 Task: Add a signature Autumn Baker containing 'With gratitude, Autumn Baker' to email address softage.1@softage.net and add a folder Resumes
Action: Mouse moved to (277, 250)
Screenshot: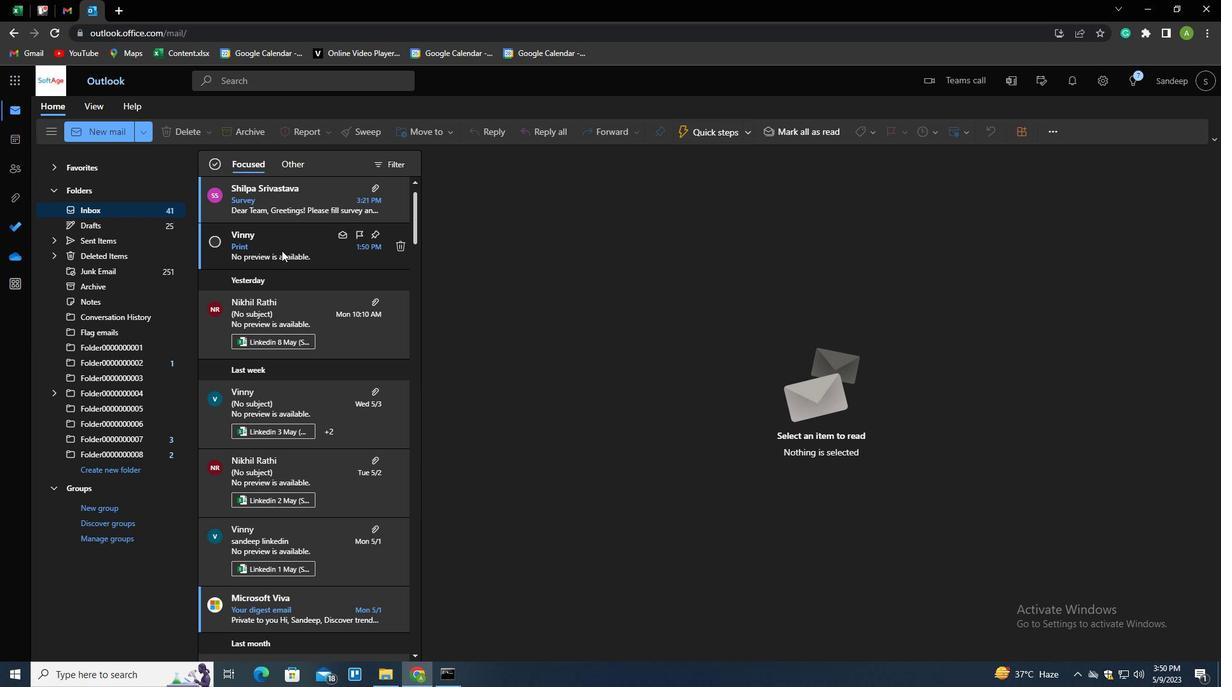 
Action: Key pressed n
Screenshot: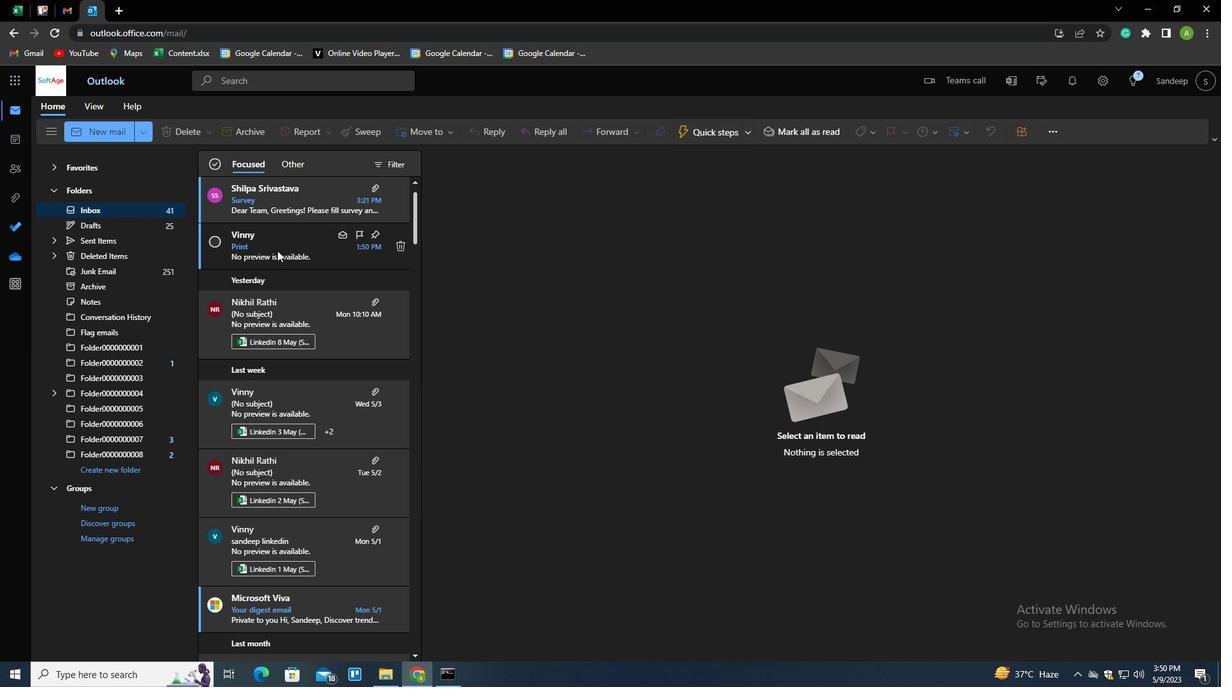 
Action: Mouse moved to (851, 135)
Screenshot: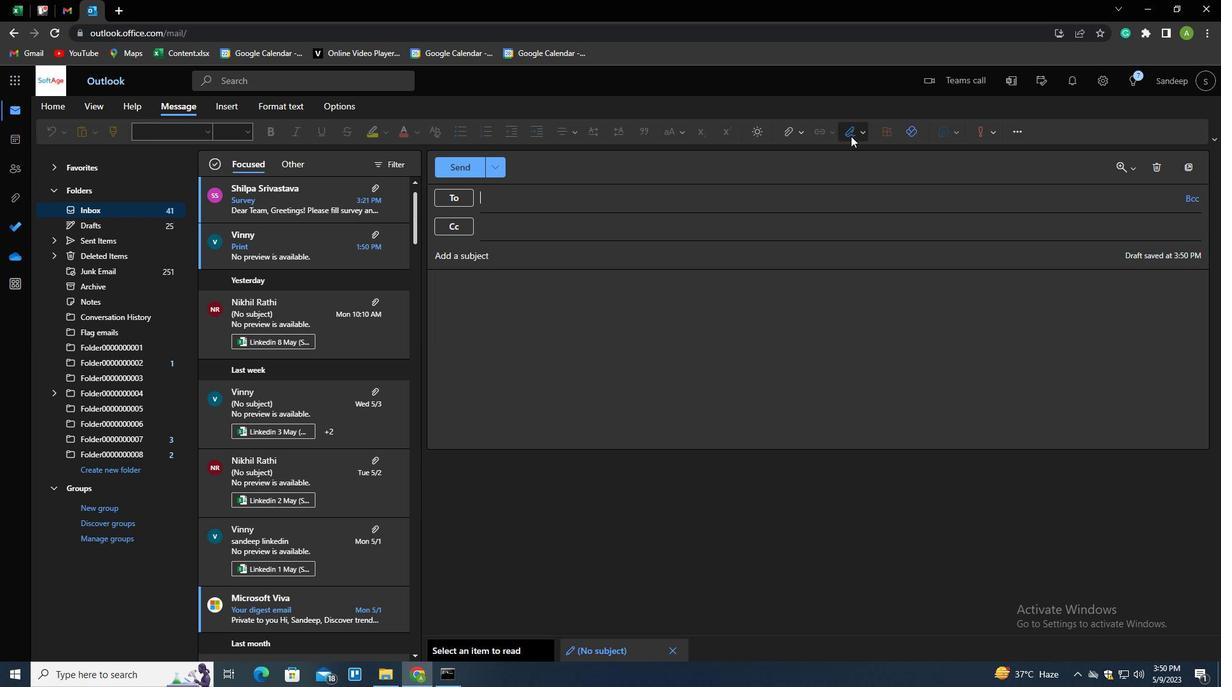 
Action: Mouse pressed left at (851, 135)
Screenshot: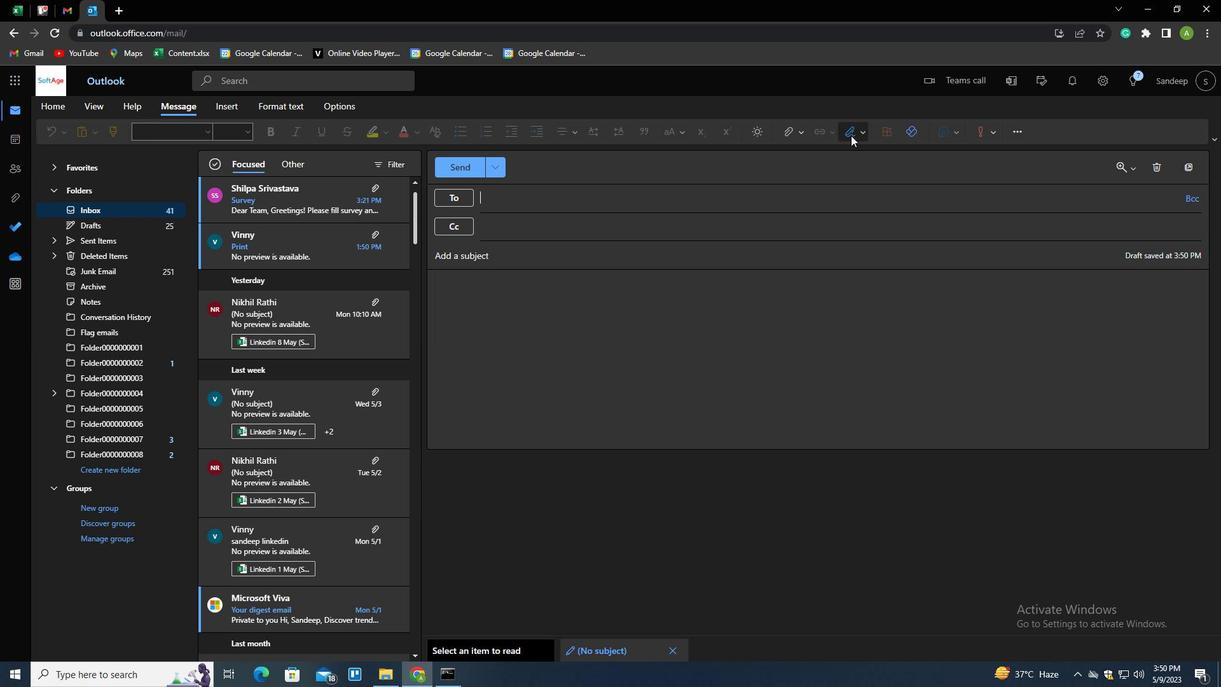 
Action: Mouse moved to (838, 153)
Screenshot: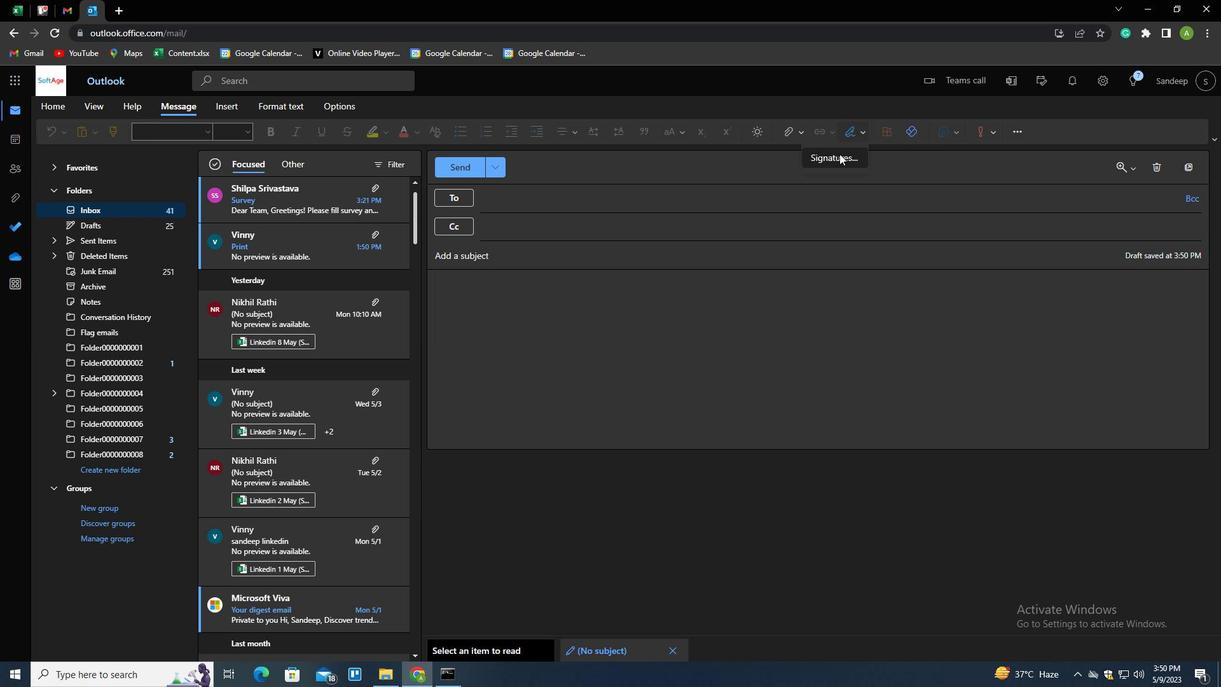 
Action: Mouse pressed left at (838, 153)
Screenshot: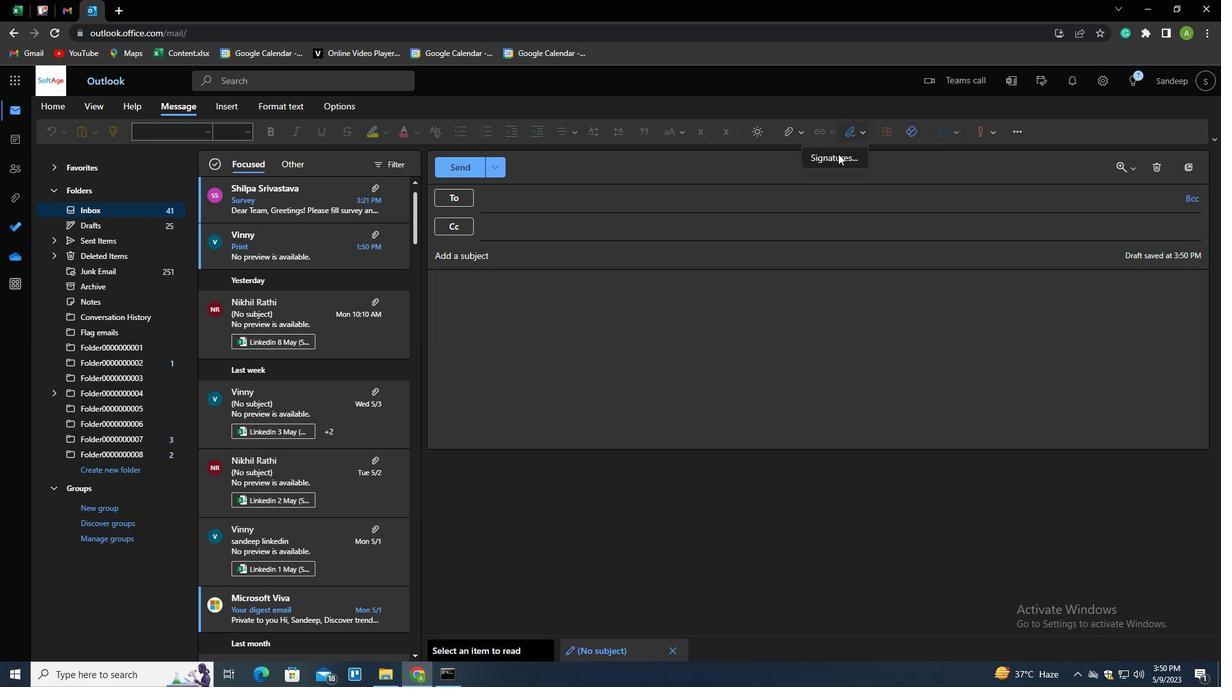
Action: Mouse moved to (617, 232)
Screenshot: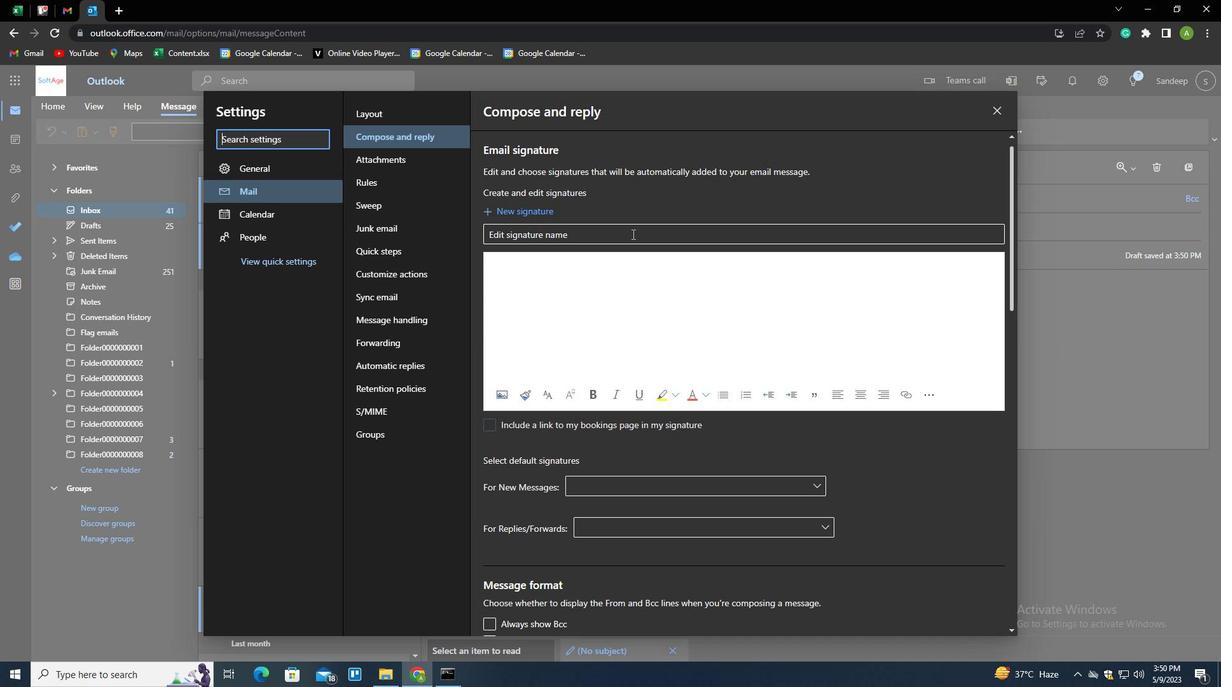 
Action: Mouse pressed left at (617, 232)
Screenshot: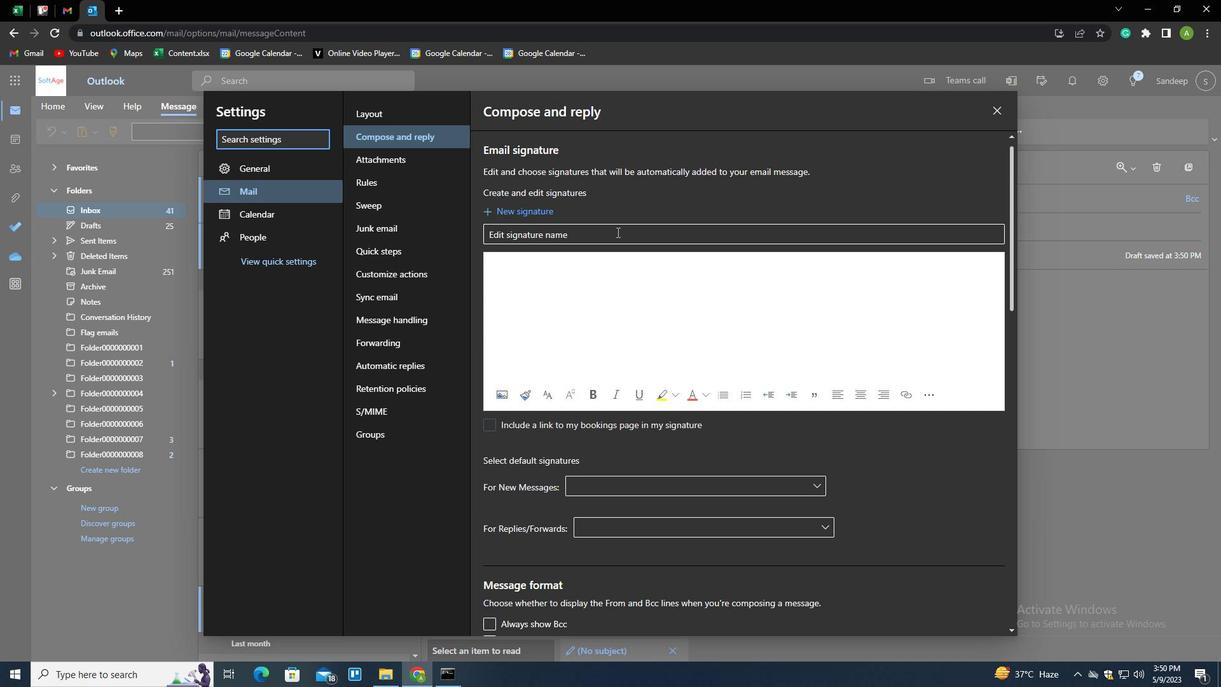 
Action: Key pressed <Key.shift>ANTUMN<Key.space><Key.shift>BAKER
Screenshot: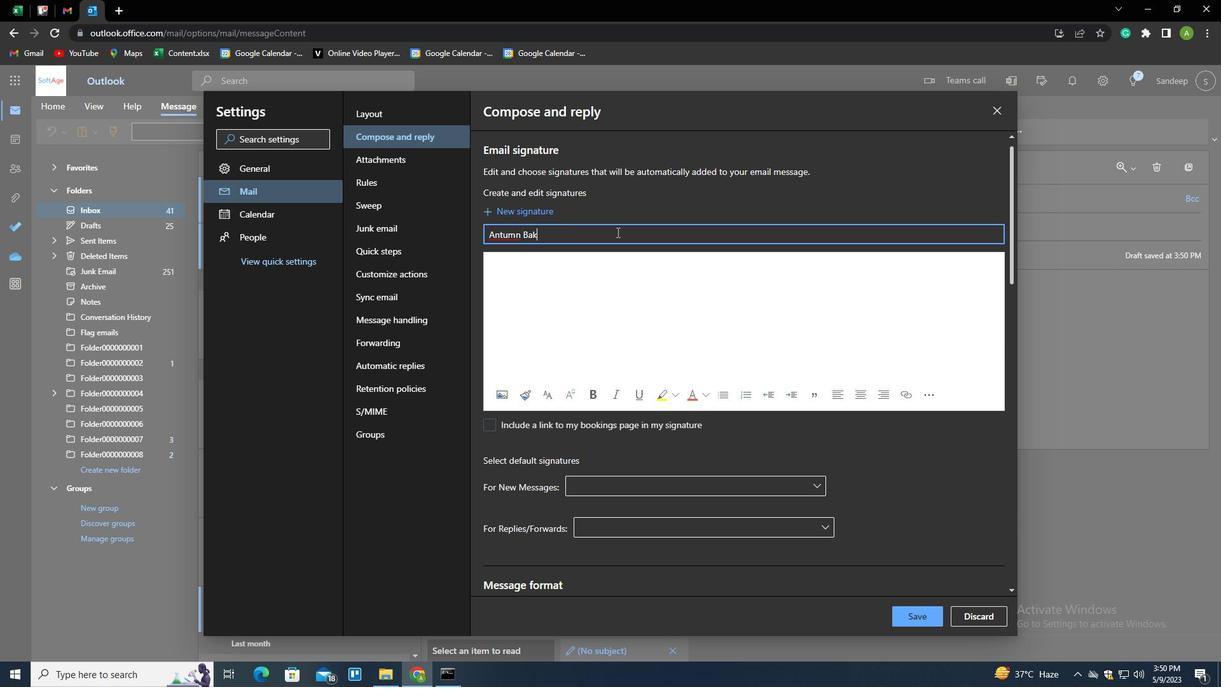 
Action: Mouse moved to (594, 289)
Screenshot: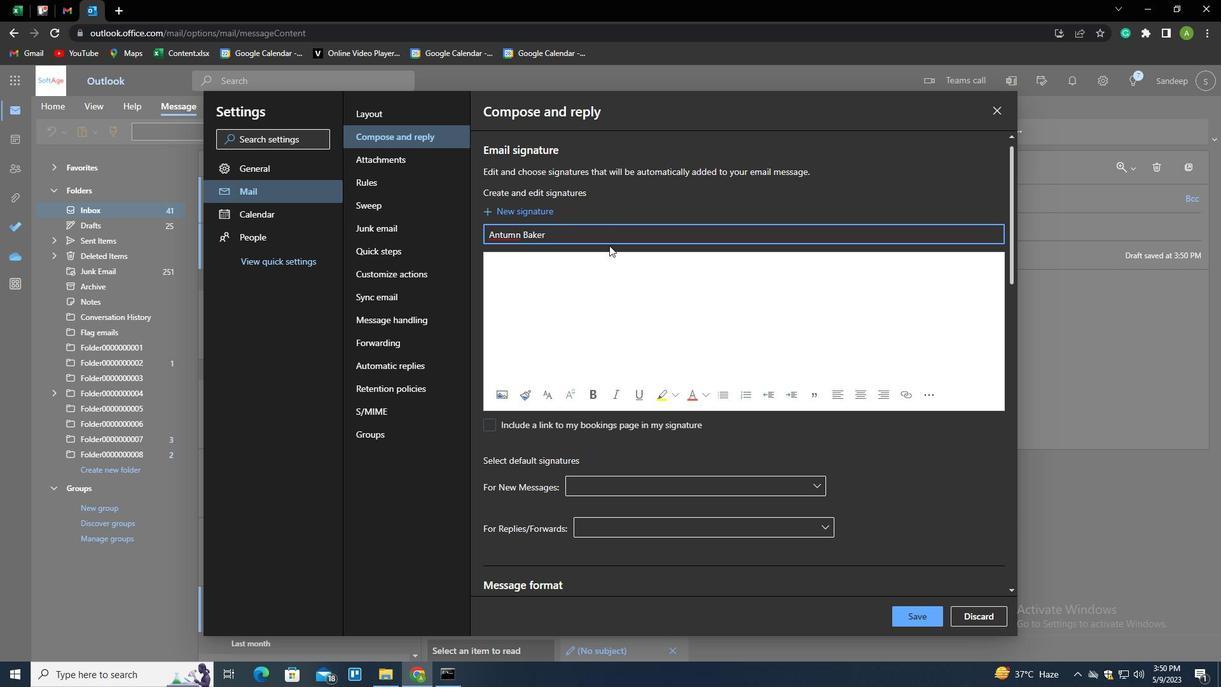 
Action: Mouse pressed left at (594, 289)
Screenshot: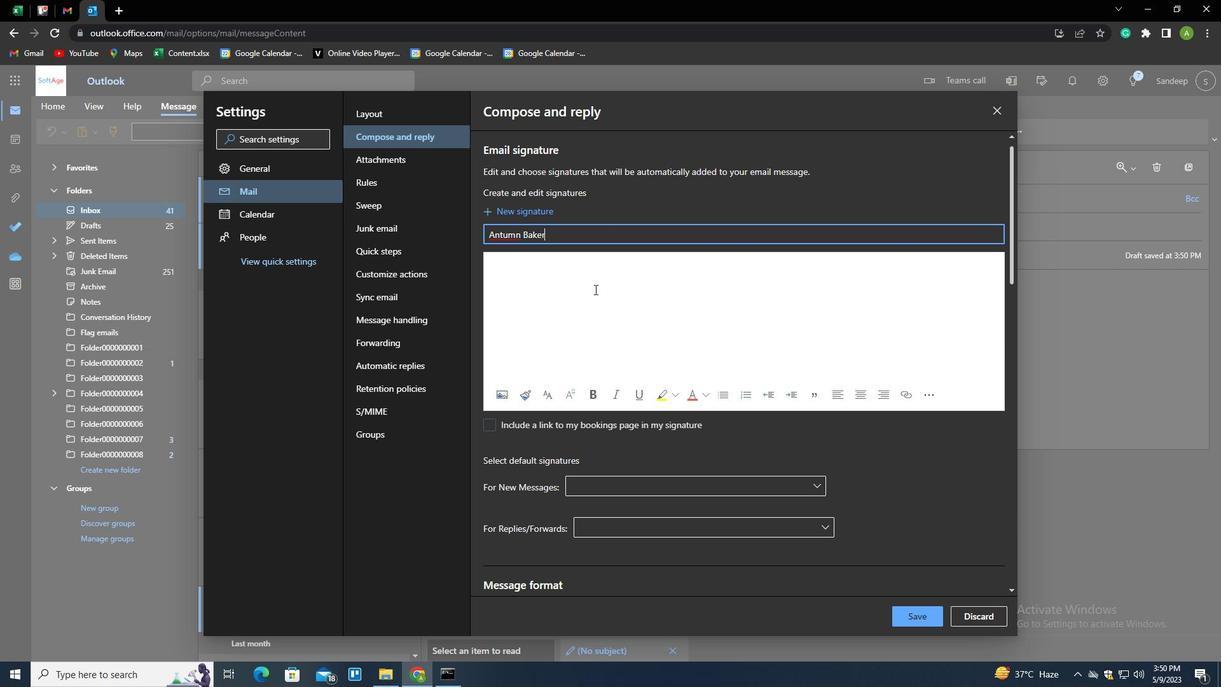 
Action: Key pressed <Key.shift_r><Key.enter><Key.enter><Key.enter><Key.enter><Key.enter><Key.enter><Key.shift><Key.shift><Key.shift><Key.shift><Key.shift><Key.shift><Key.shift><Key.shift>WIRH<Key.backspace><Key.backspace>TH<Key.space><Key.shift>GRATITUDE<Key.shift_r><Key.enter><Key.shift>AUTUMN<Key.space><Key.shift>BAKER
Screenshot: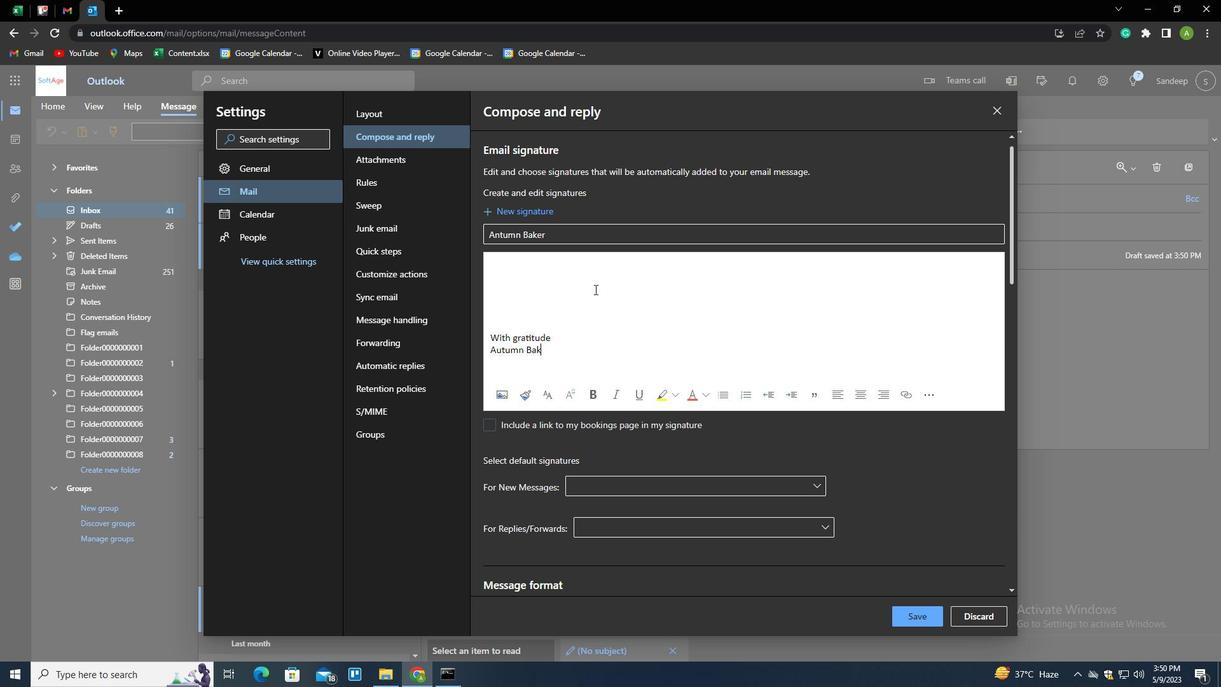 
Action: Mouse moved to (909, 517)
Screenshot: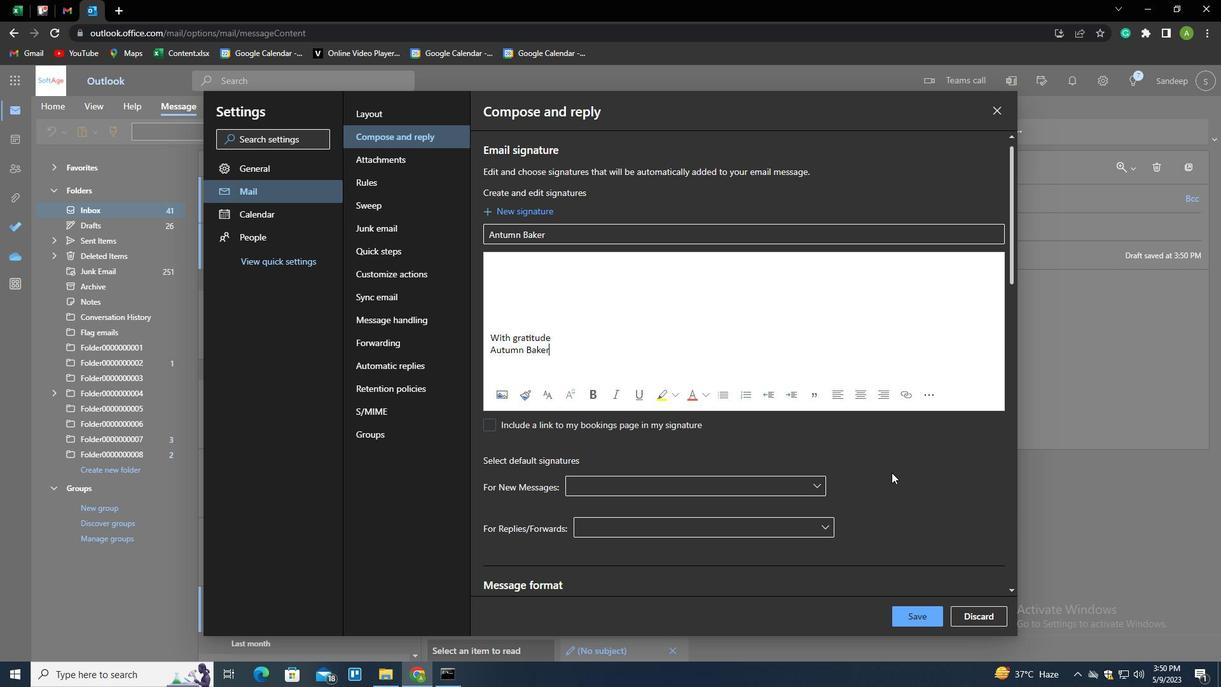 
Action: Mouse pressed left at (909, 517)
Screenshot: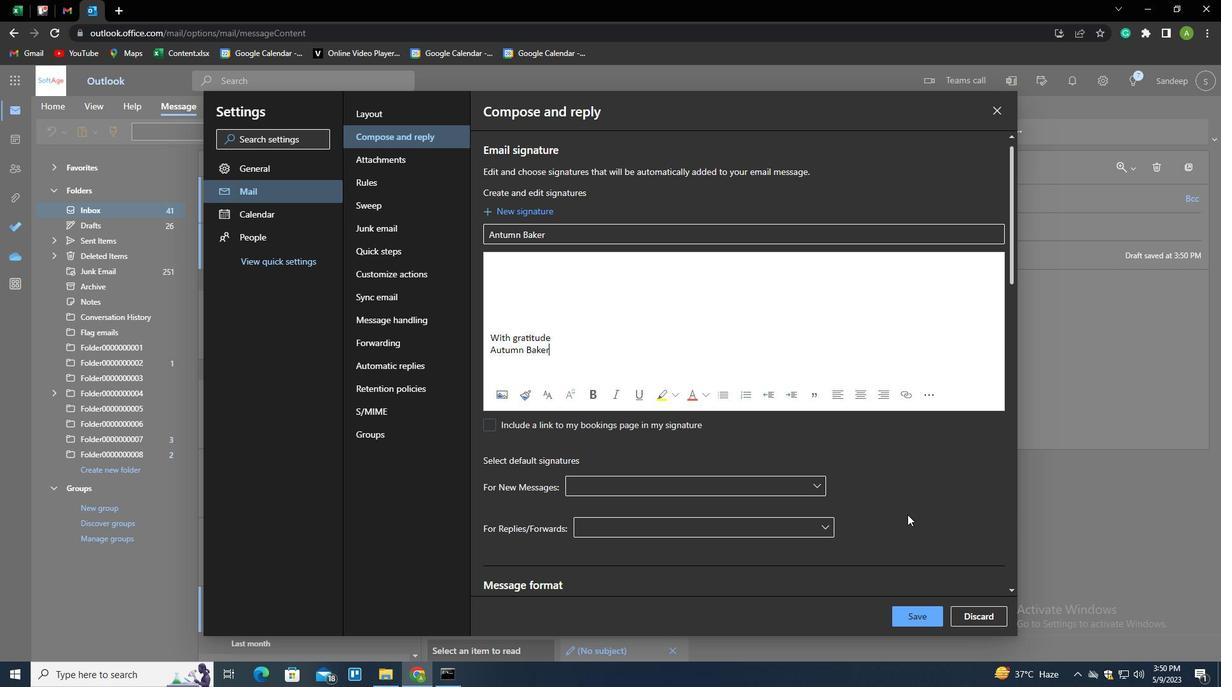 
Action: Mouse moved to (921, 620)
Screenshot: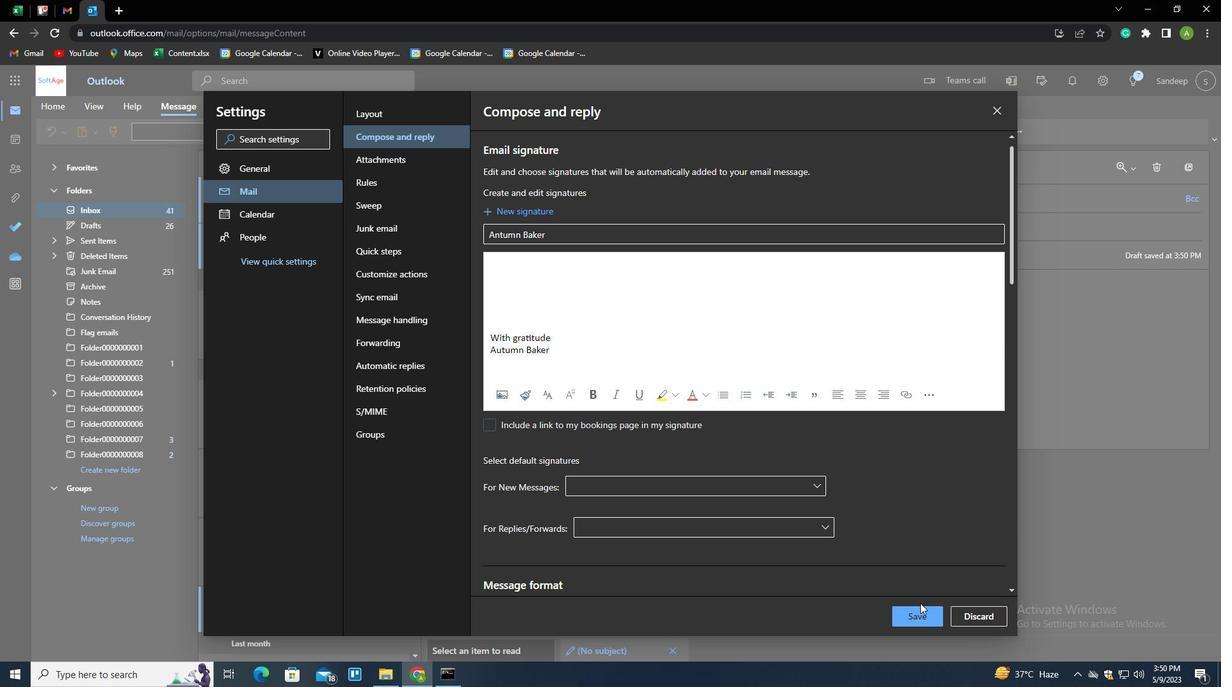 
Action: Mouse pressed left at (921, 620)
Screenshot: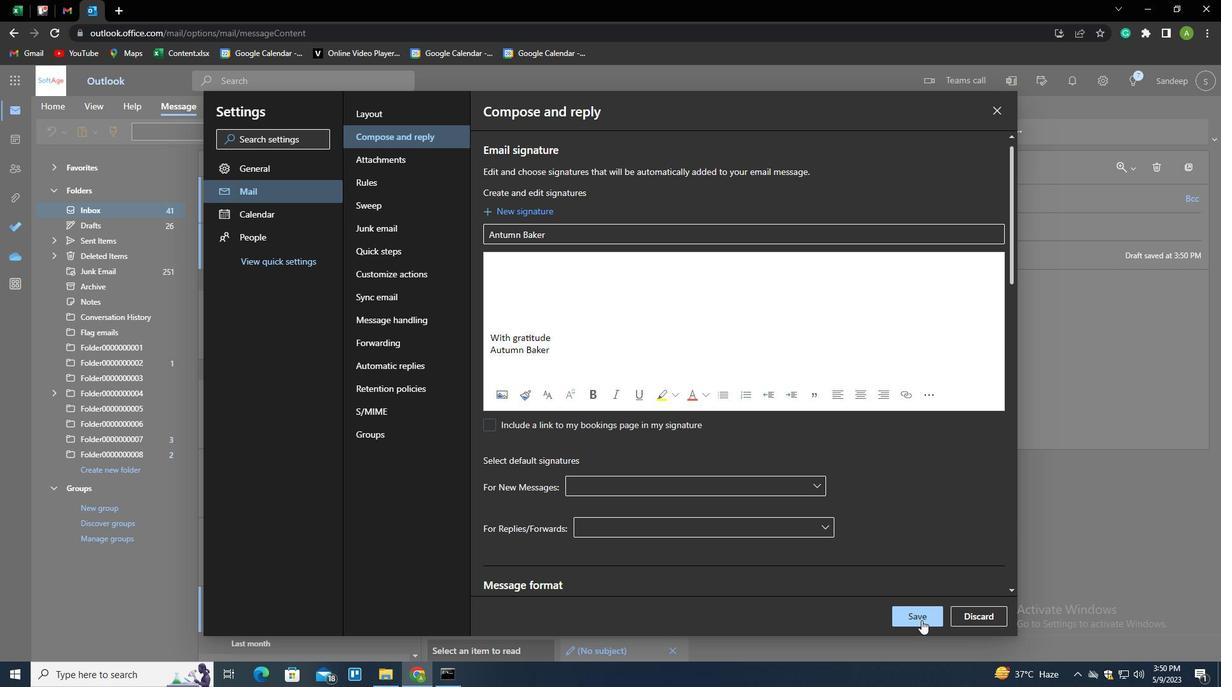 
Action: Mouse moved to (1045, 381)
Screenshot: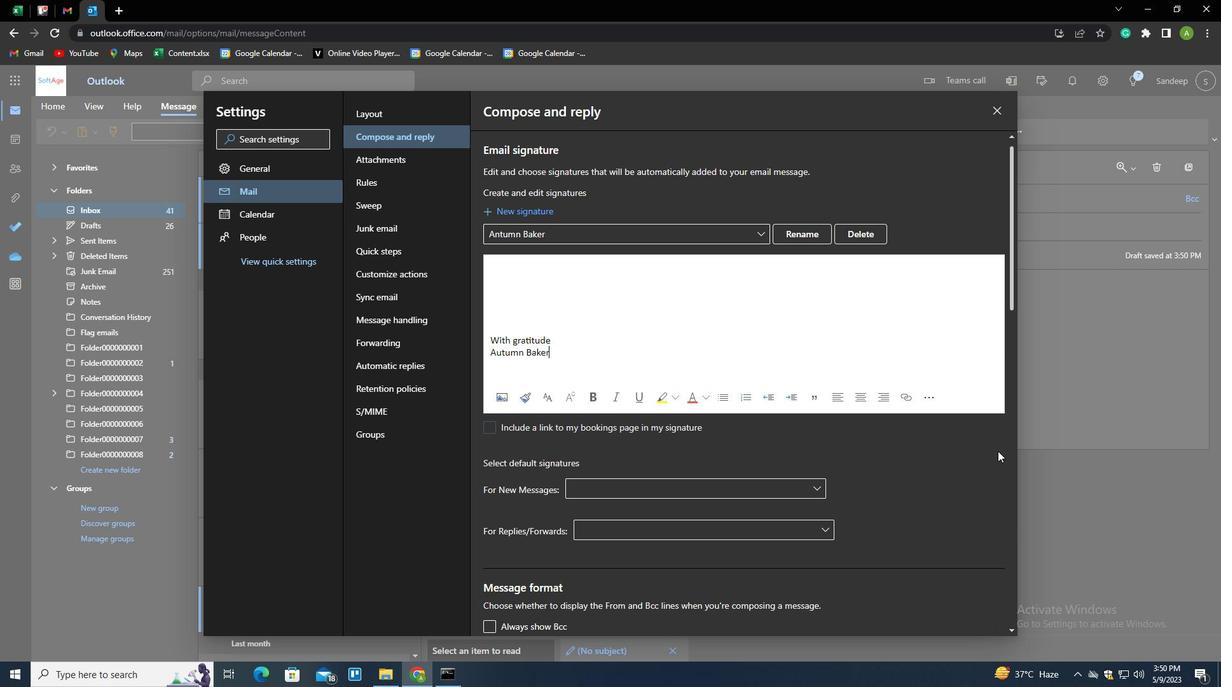 
Action: Mouse pressed left at (1045, 381)
Screenshot: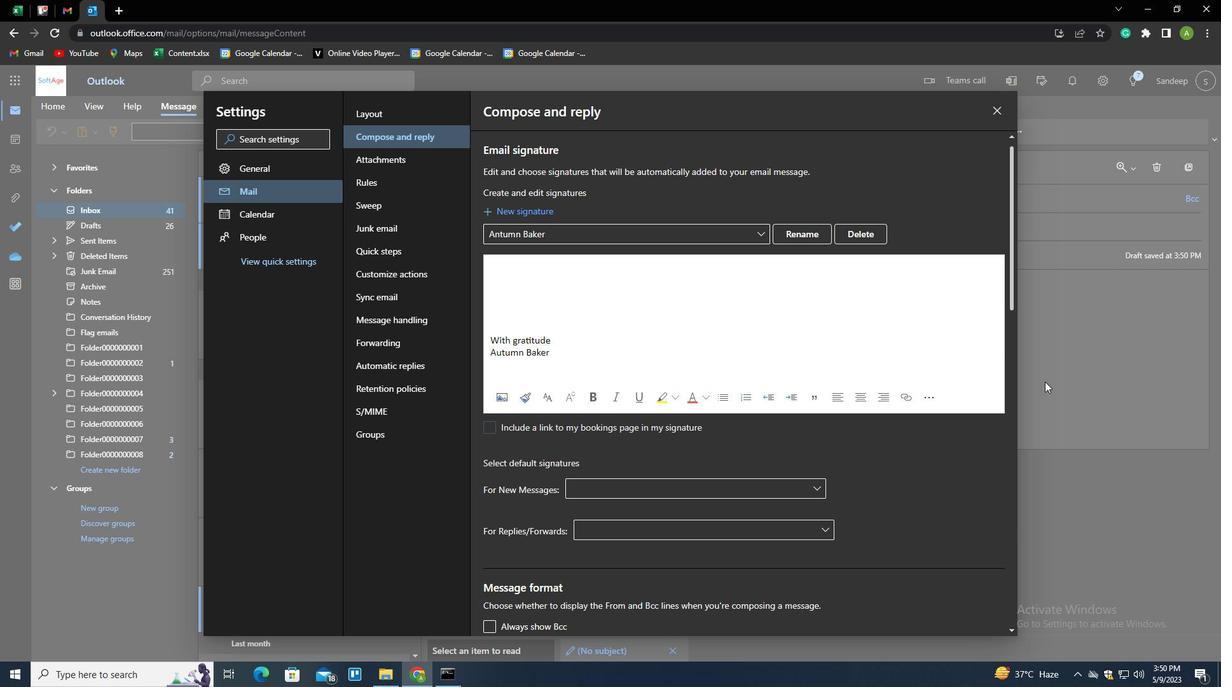 
Action: Mouse moved to (562, 340)
Screenshot: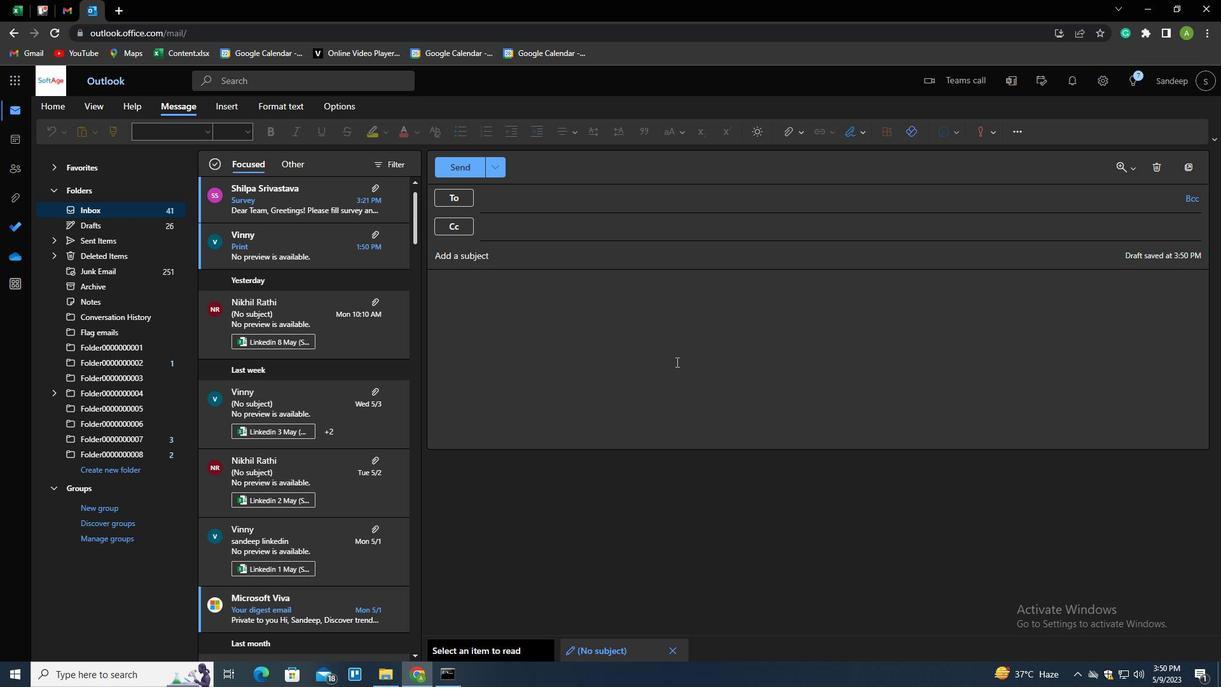 
Action: Mouse pressed left at (562, 340)
Screenshot: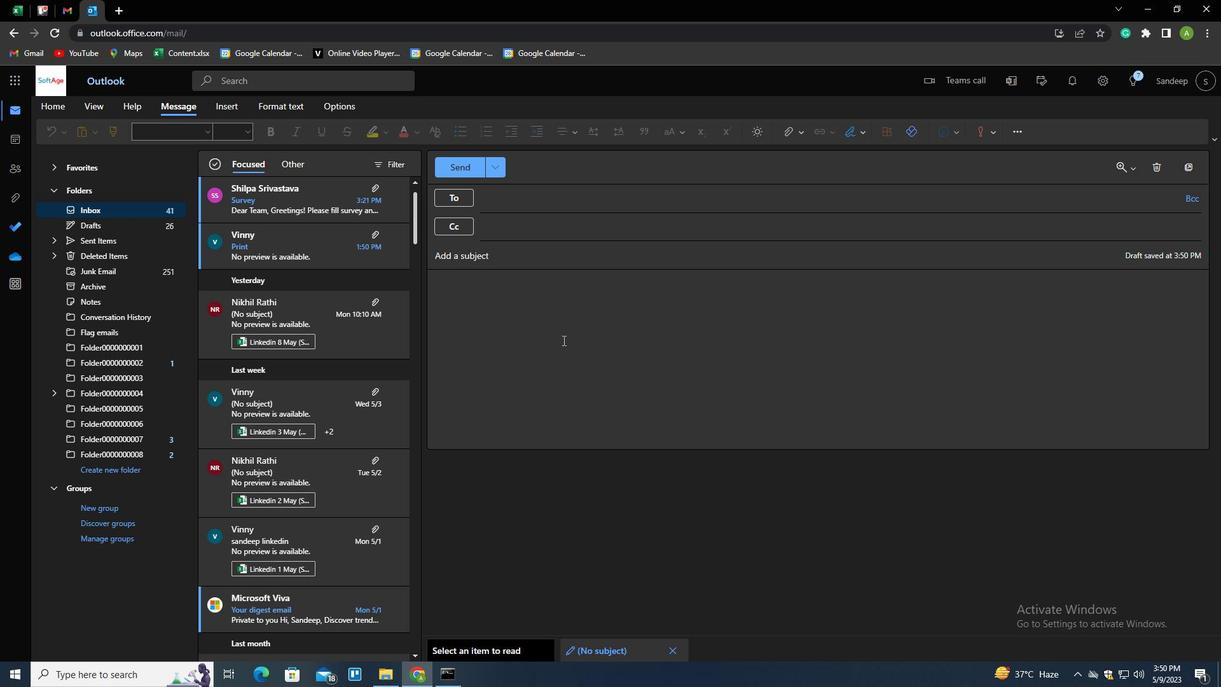 
Action: Mouse moved to (847, 137)
Screenshot: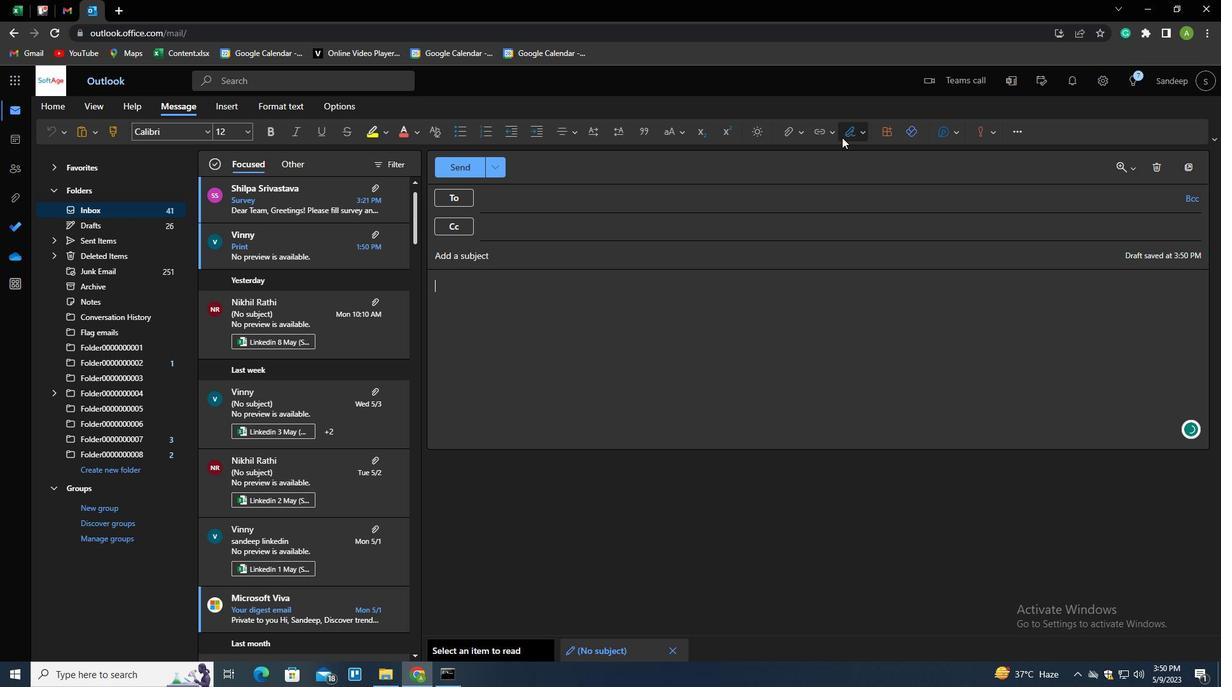 
Action: Mouse pressed left at (847, 137)
Screenshot: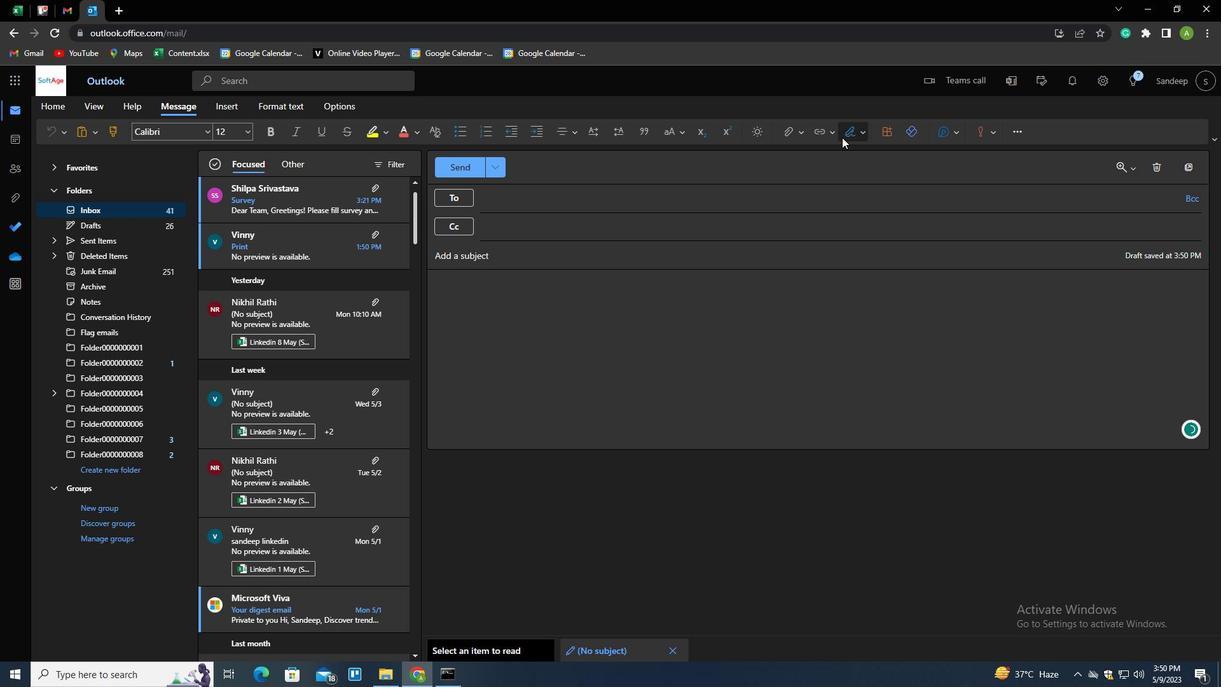 
Action: Mouse moved to (842, 157)
Screenshot: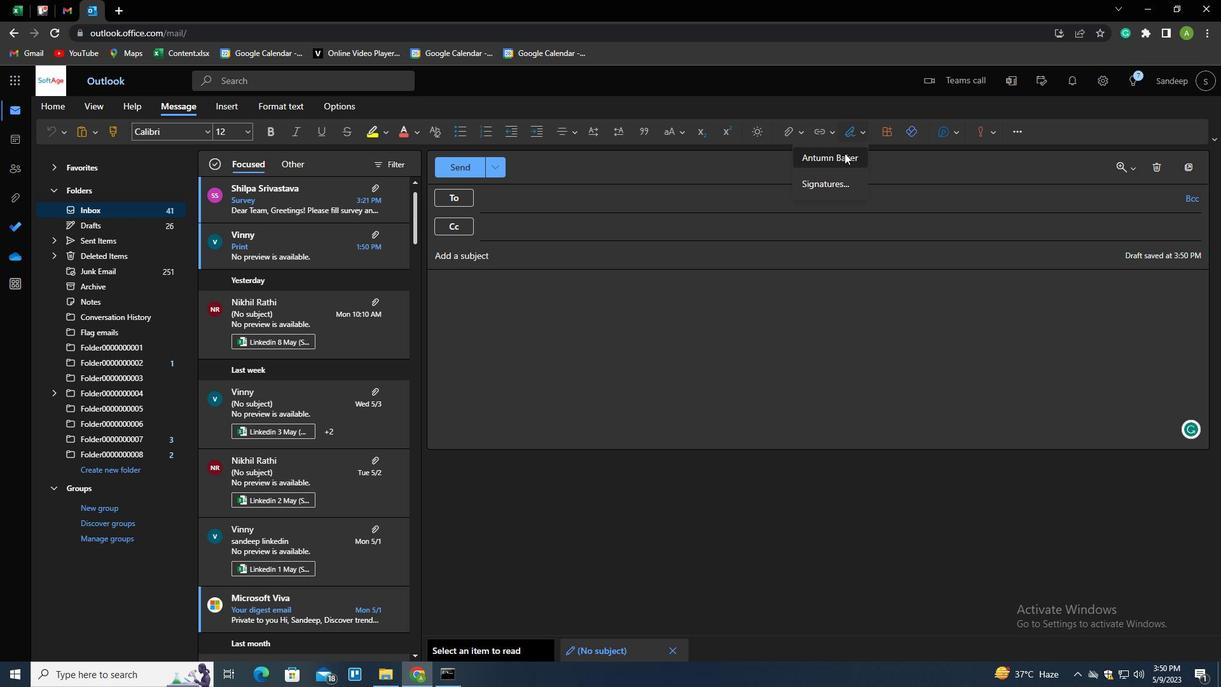 
Action: Mouse pressed left at (842, 157)
Screenshot: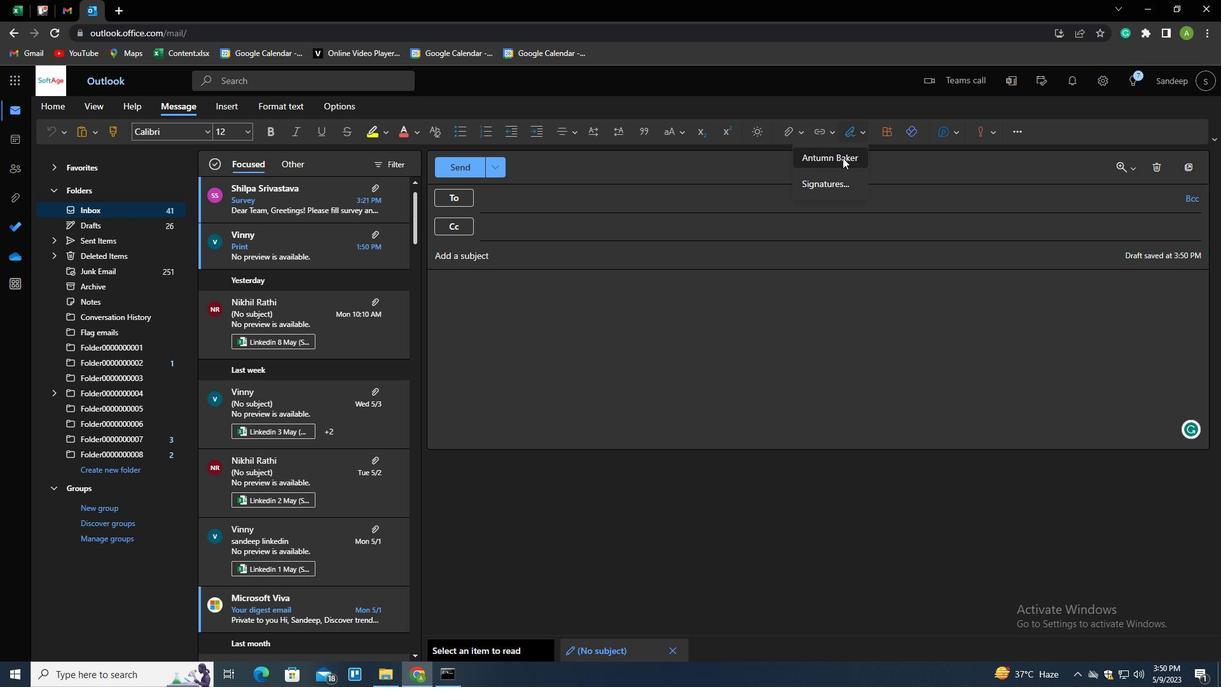 
Action: Mouse moved to (152, 468)
Screenshot: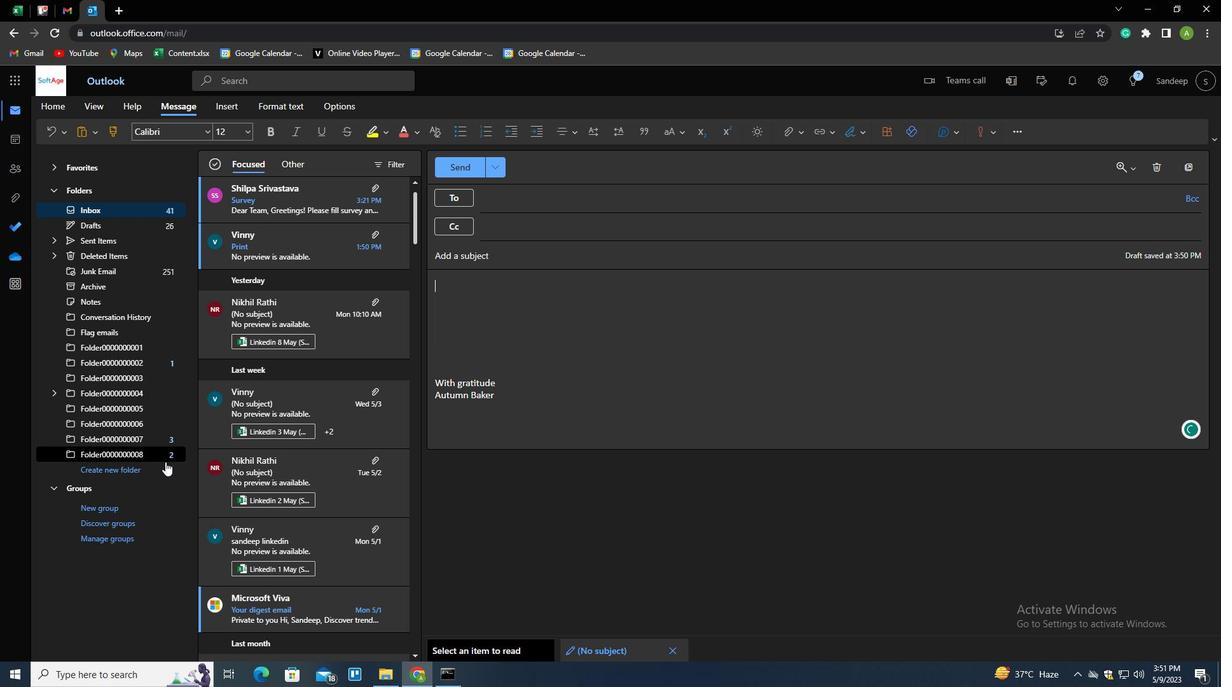 
Action: Mouse pressed left at (152, 468)
Screenshot: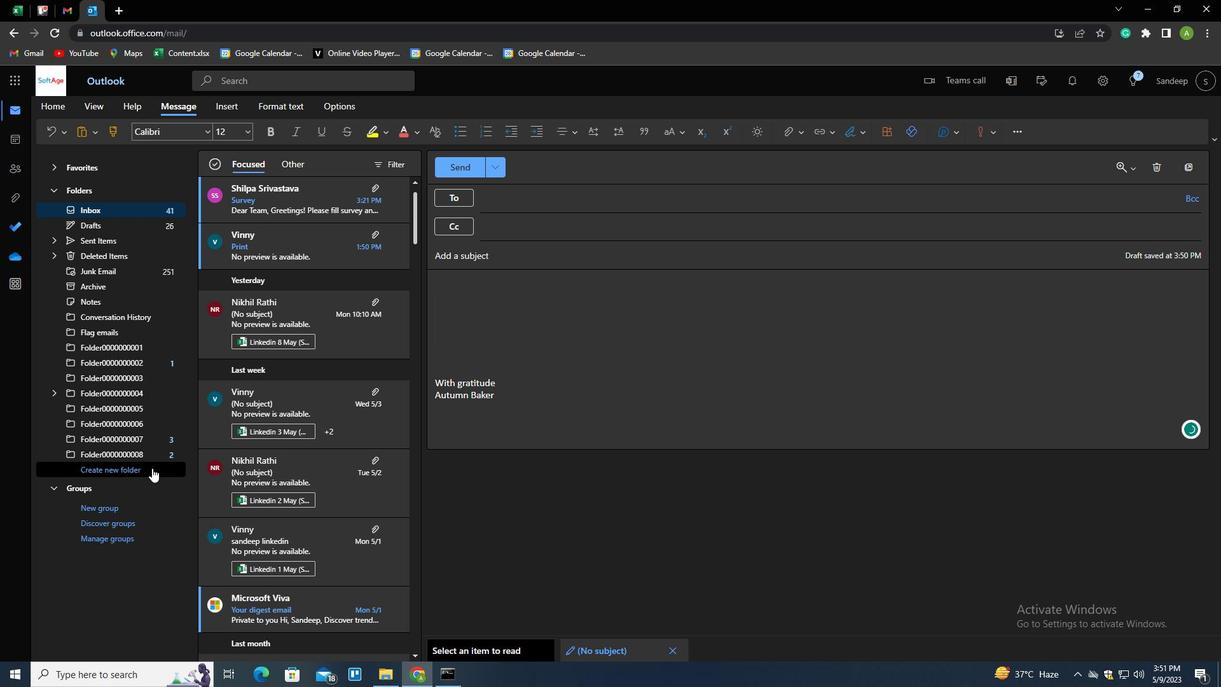 
Action: Key pressed <Key.shift>RESUMS<Key.backspace>ES<Key.enter>
Screenshot: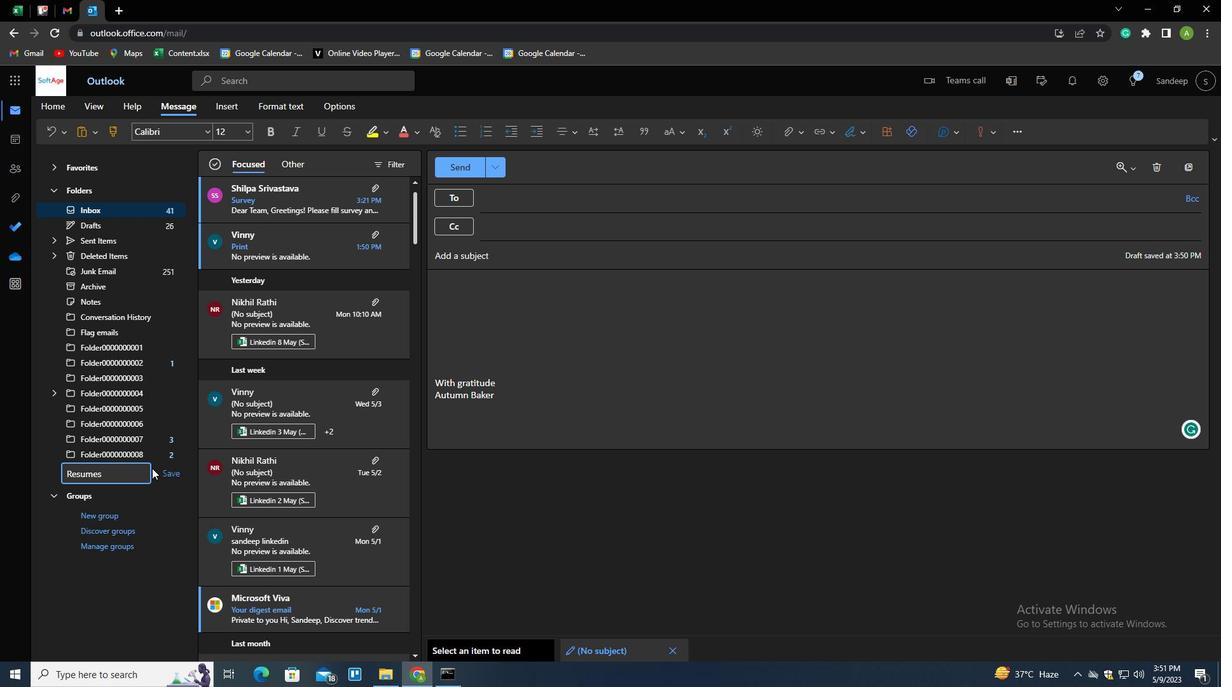 
Action: Mouse moved to (554, 552)
Screenshot: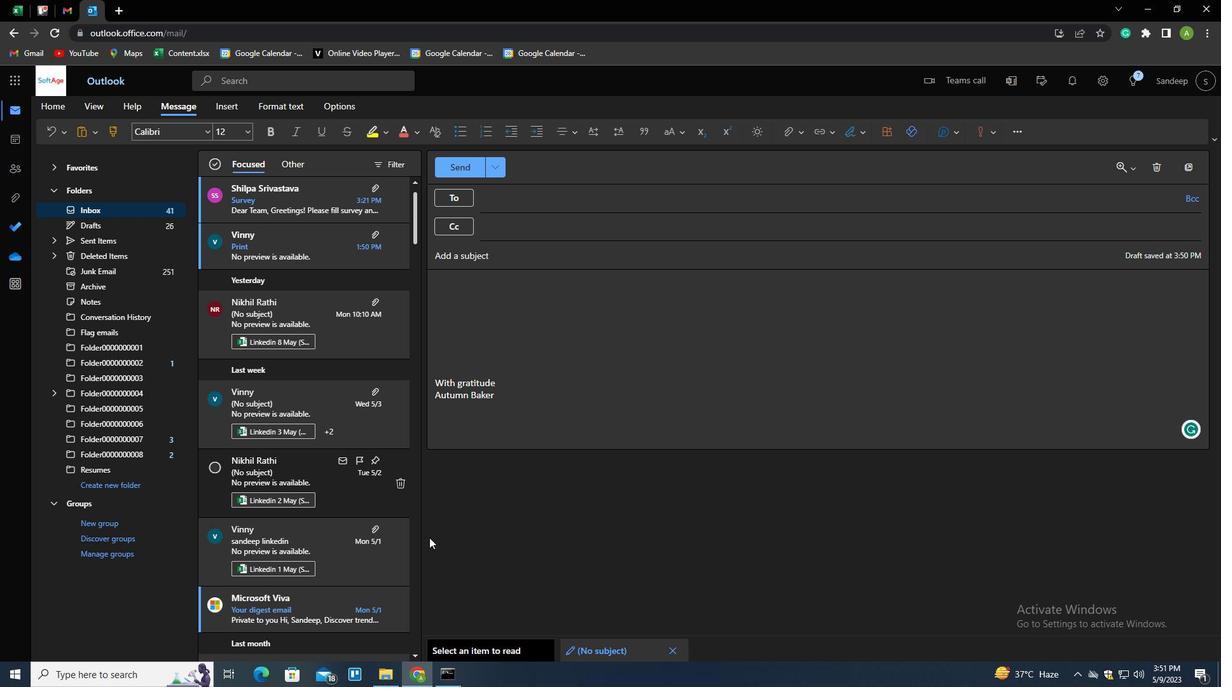 
Action: Mouse pressed left at (554, 552)
Screenshot: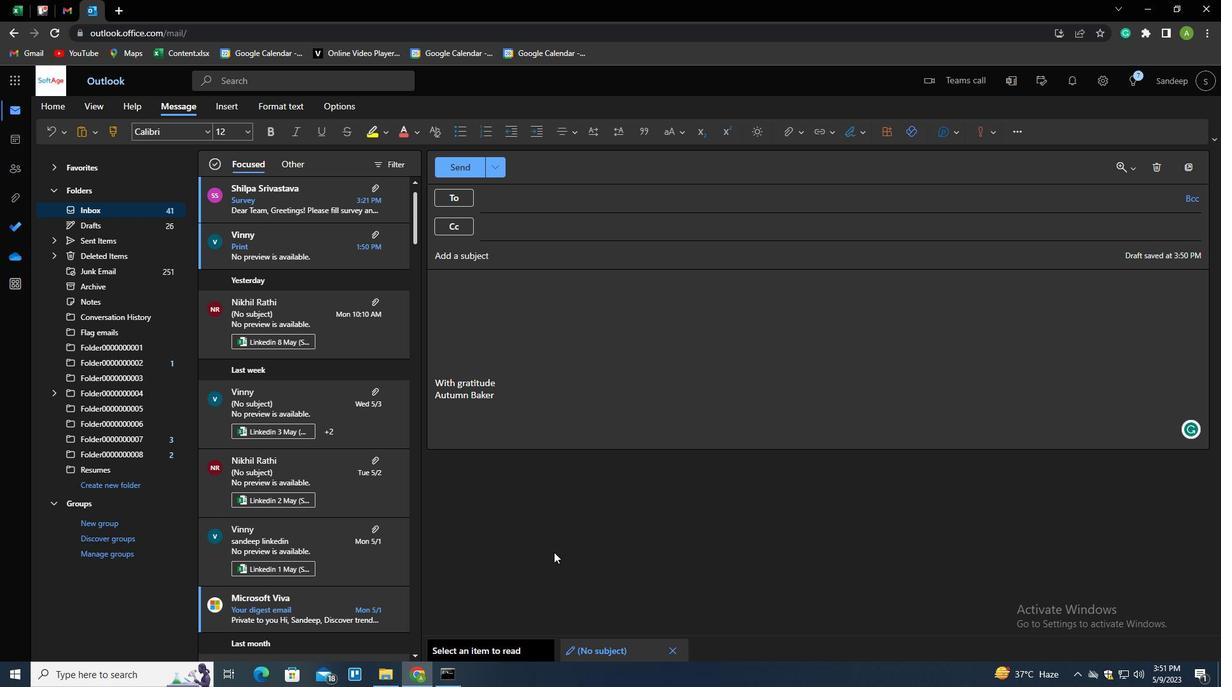 
